 Task: Assign in the project TransportWorks the issue 'Performance issues with database queries' to the sprint 'Black Hole'.
Action: Mouse moved to (1326, 576)
Screenshot: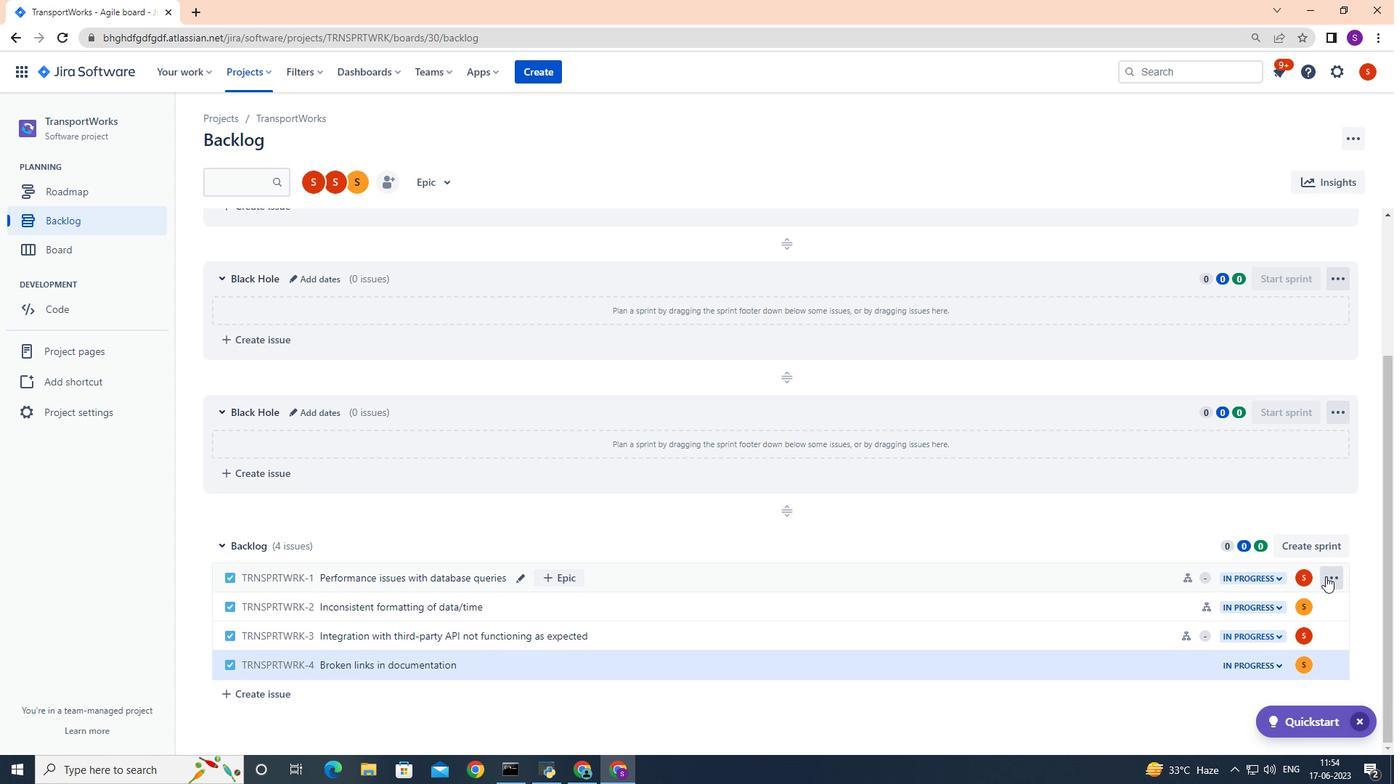 
Action: Mouse pressed left at (1326, 576)
Screenshot: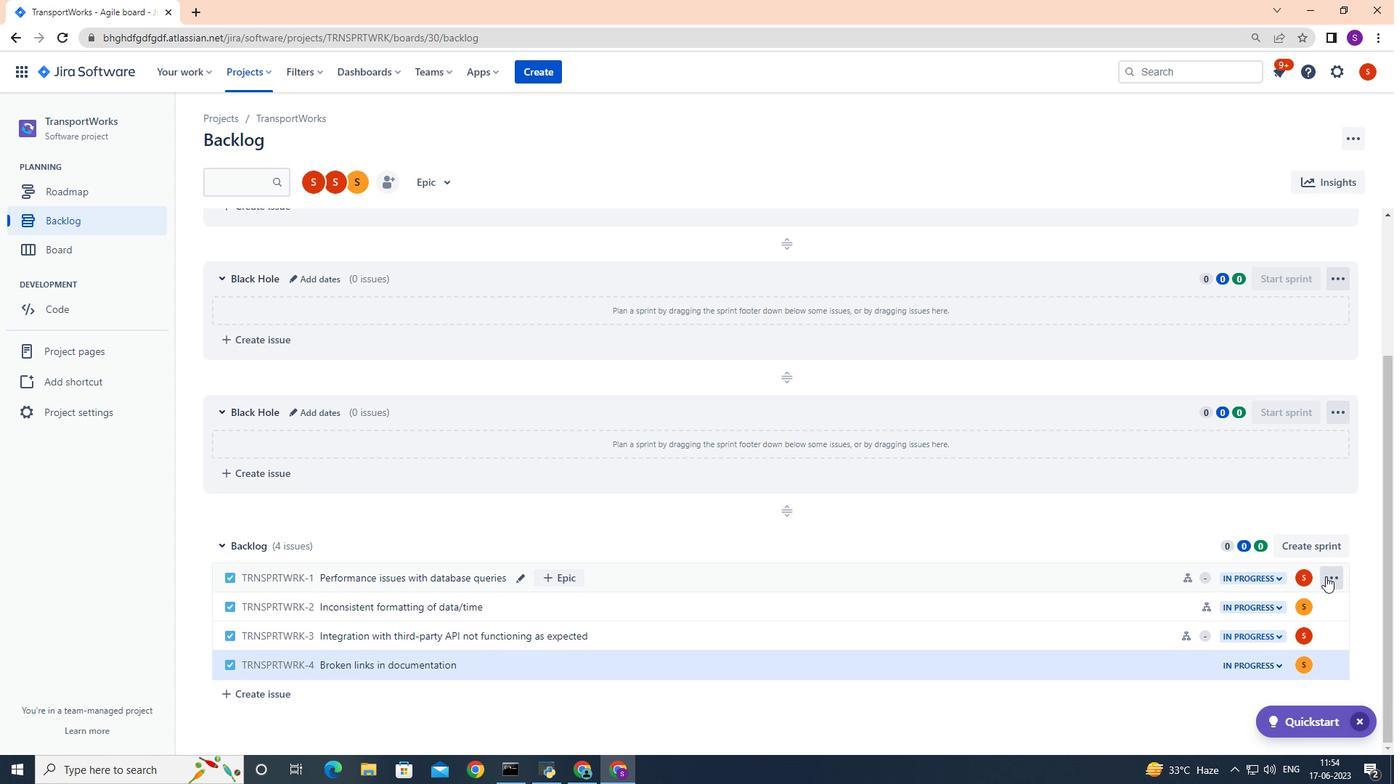 
Action: Mouse moved to (1288, 451)
Screenshot: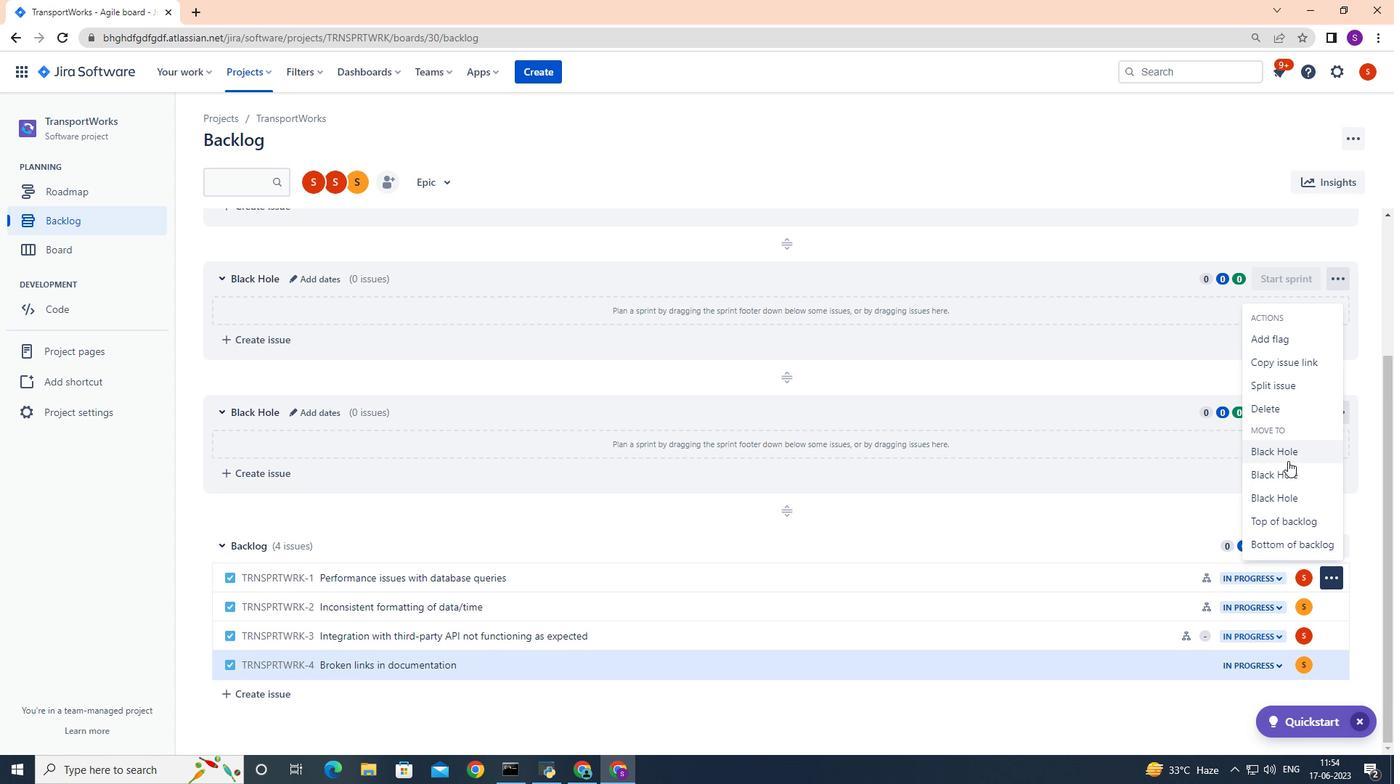 
Action: Mouse pressed left at (1288, 451)
Screenshot: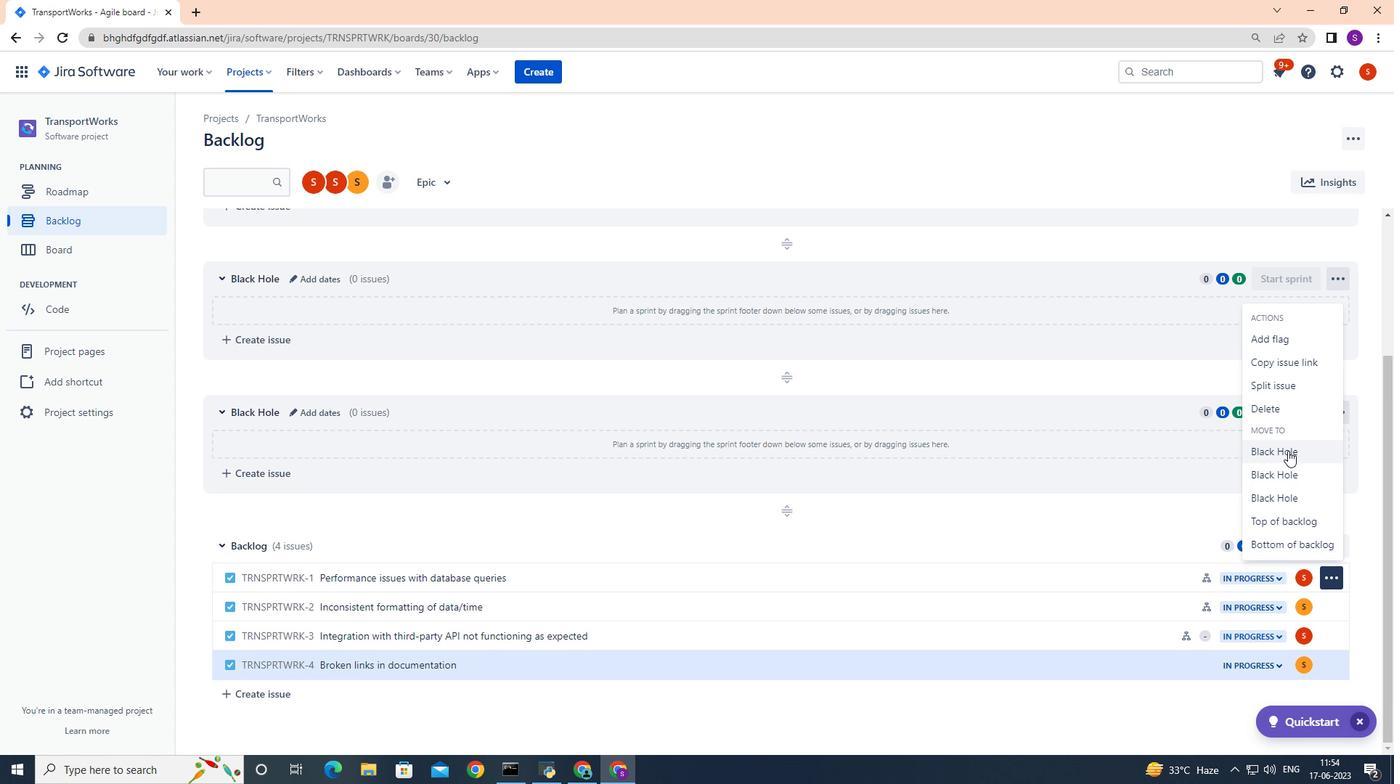 
Action: Mouse moved to (945, 446)
Screenshot: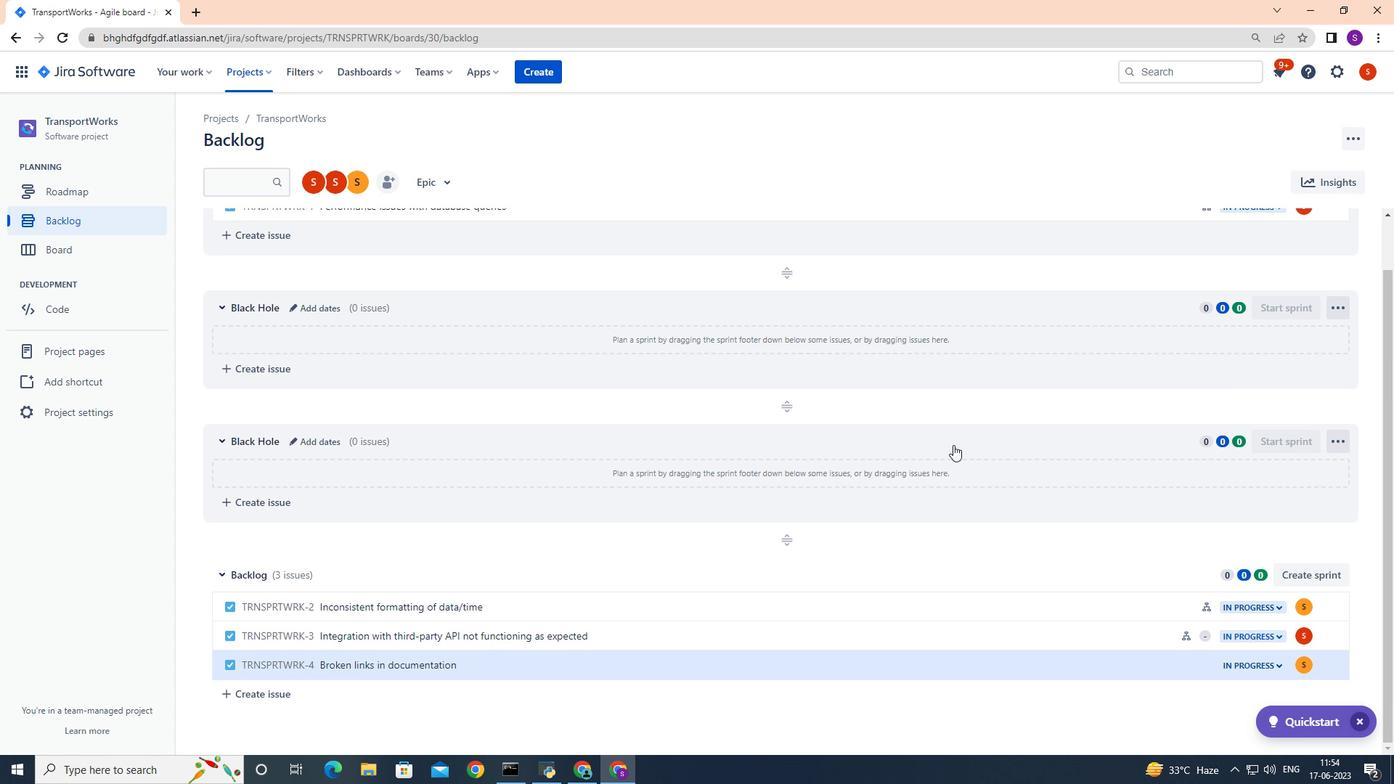 
Action: Mouse scrolled (945, 447) with delta (0, 0)
Screenshot: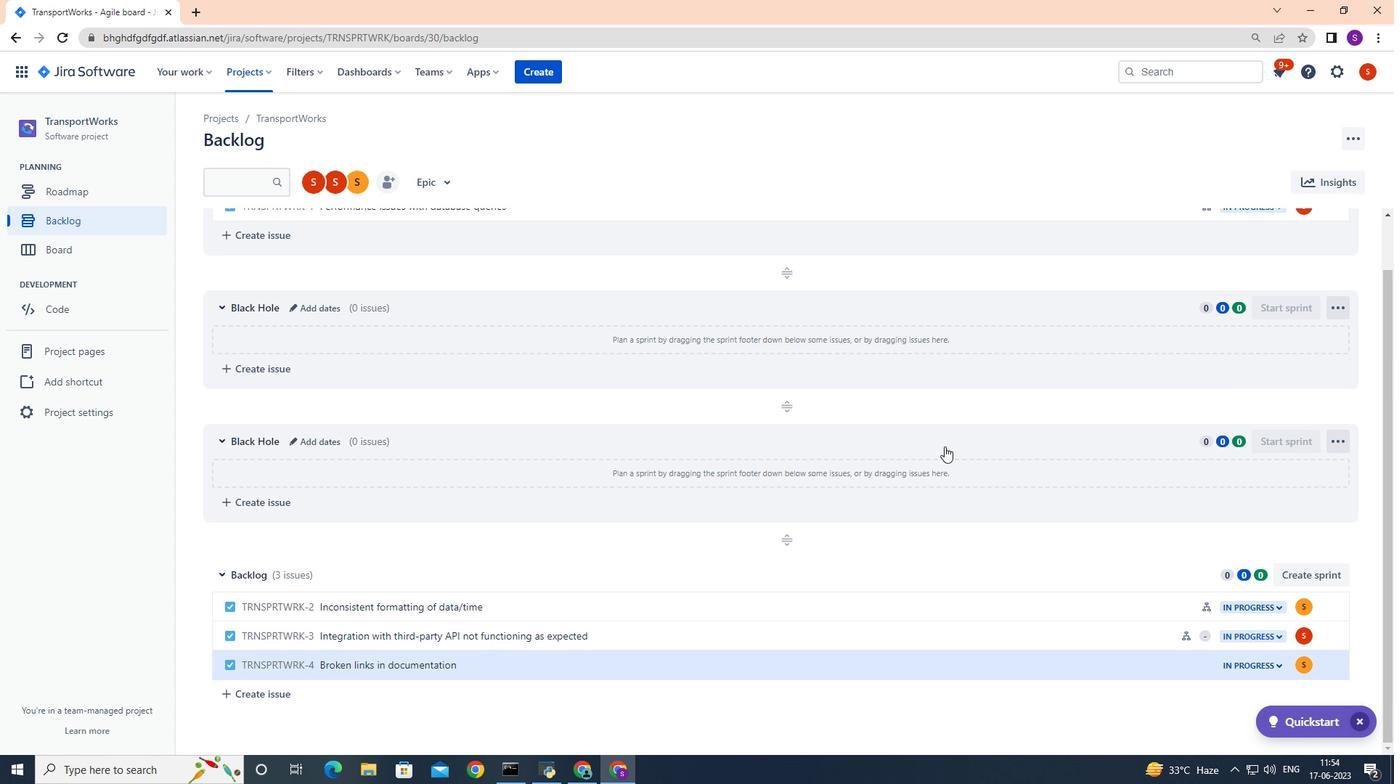 
Action: Mouse scrolled (945, 447) with delta (0, 0)
Screenshot: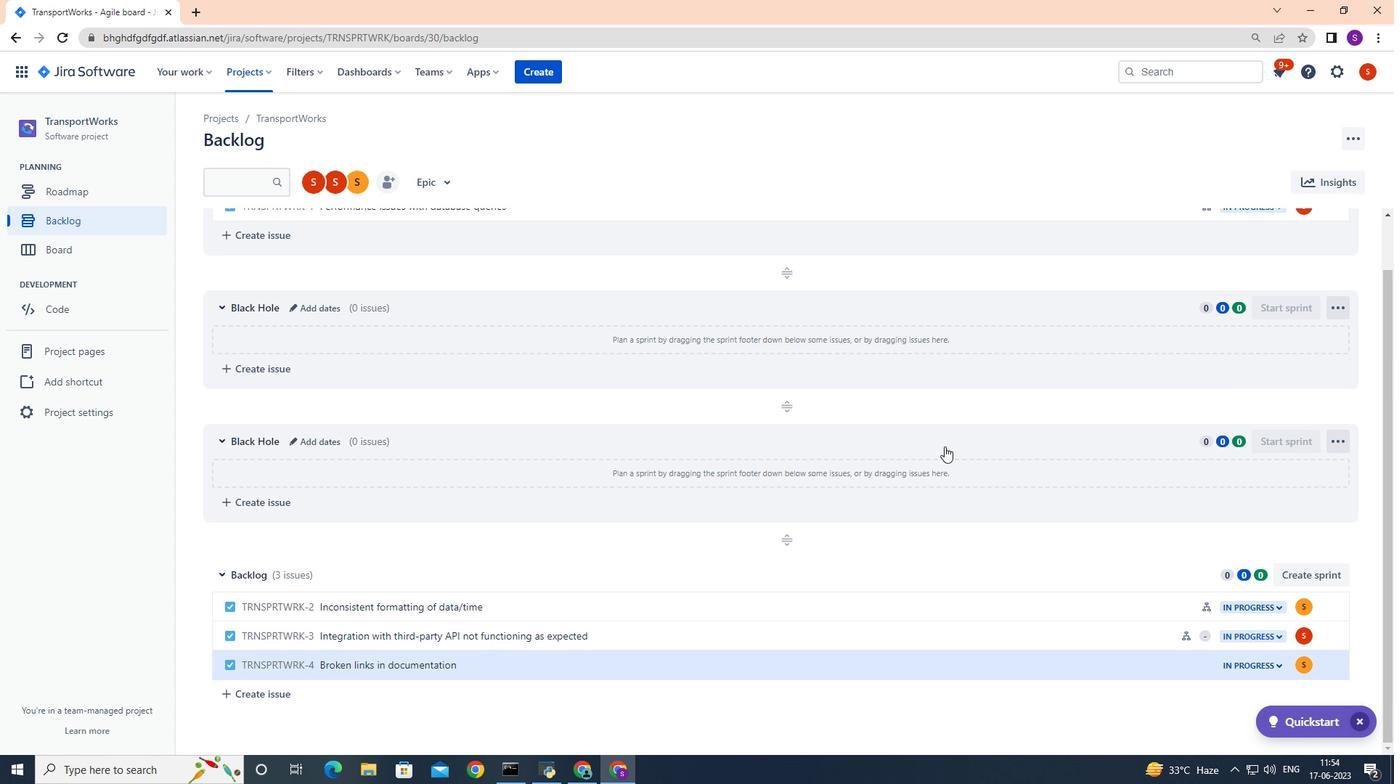
Action: Mouse scrolled (945, 447) with delta (0, 0)
Screenshot: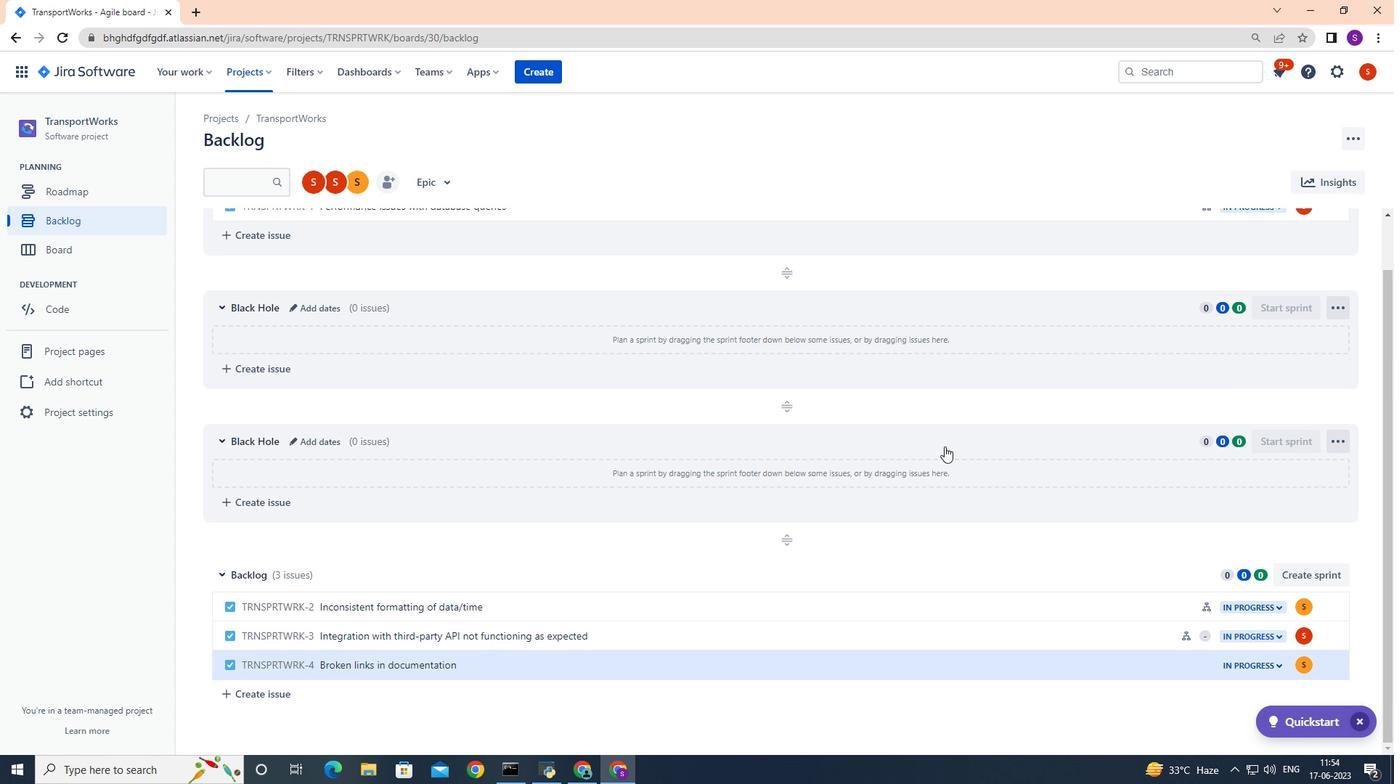 
Action: Mouse scrolled (945, 447) with delta (0, 0)
Screenshot: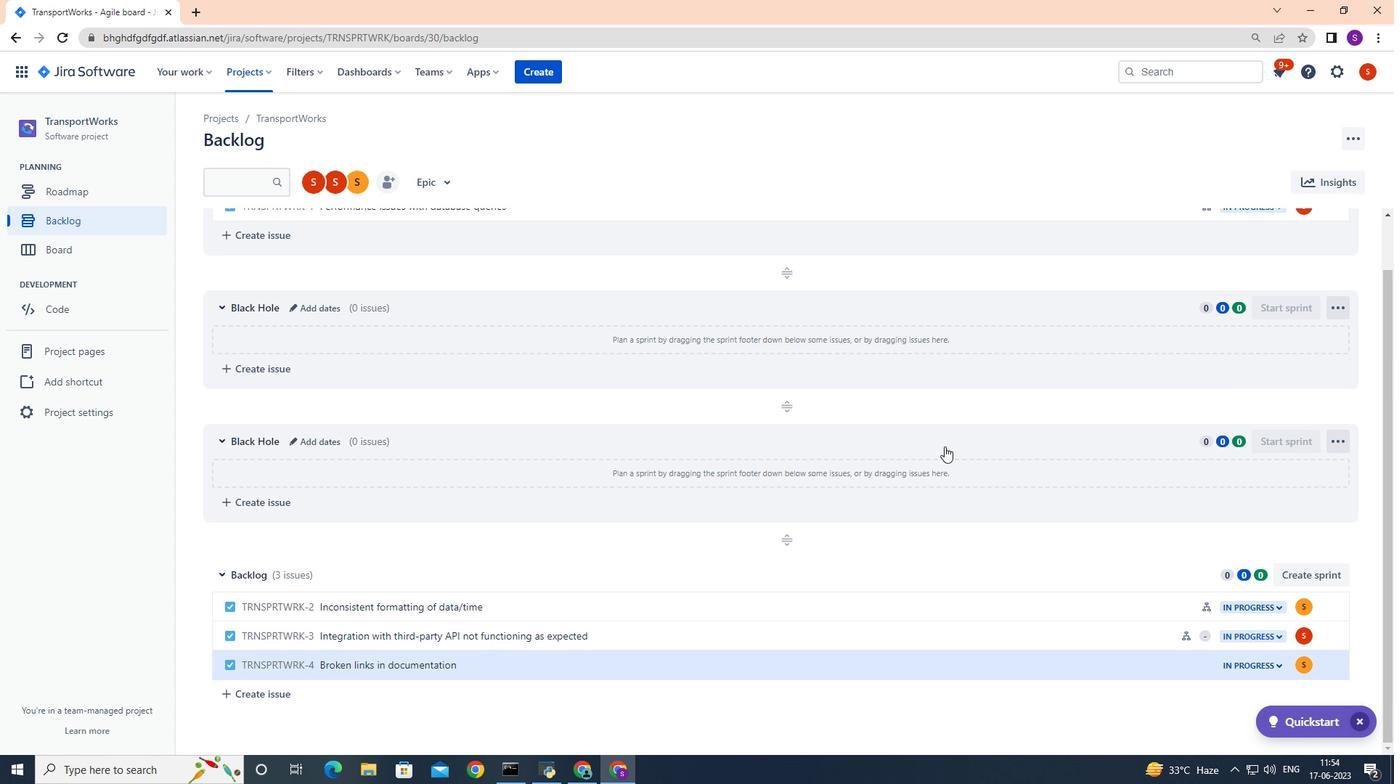 
Action: Mouse moved to (945, 446)
Screenshot: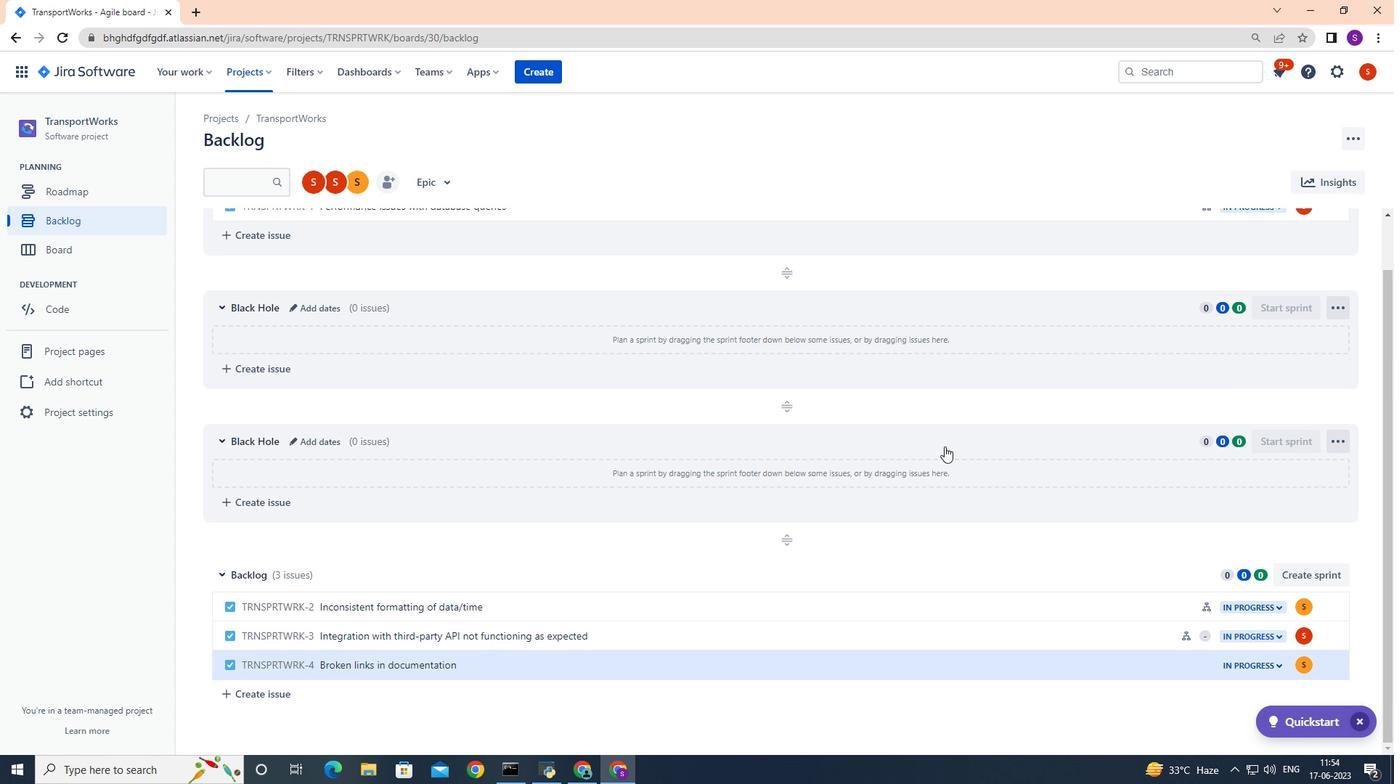 
